 Task: Login as different user .
Action: Mouse moved to (145, 176)
Screenshot: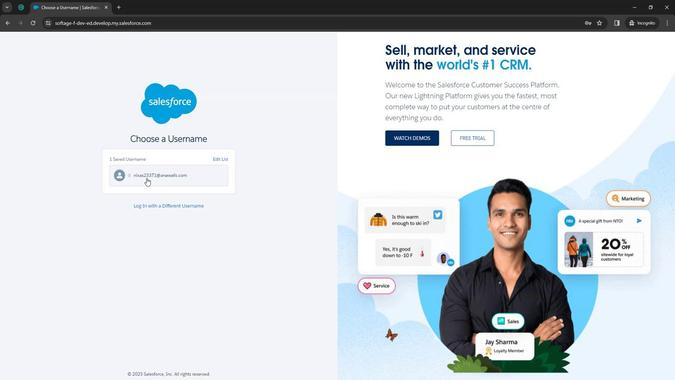 
Action: Mouse pressed left at (145, 176)
Screenshot: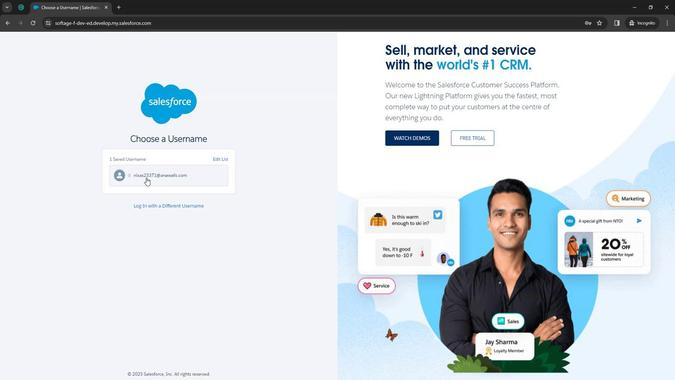 
Action: Mouse moved to (158, 185)
Screenshot: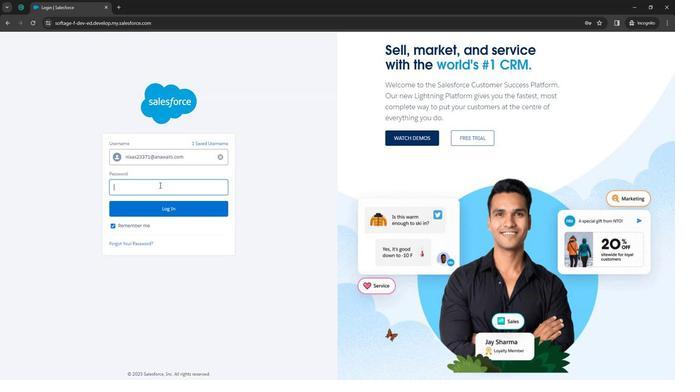 
Action: Mouse pressed left at (158, 185)
Screenshot: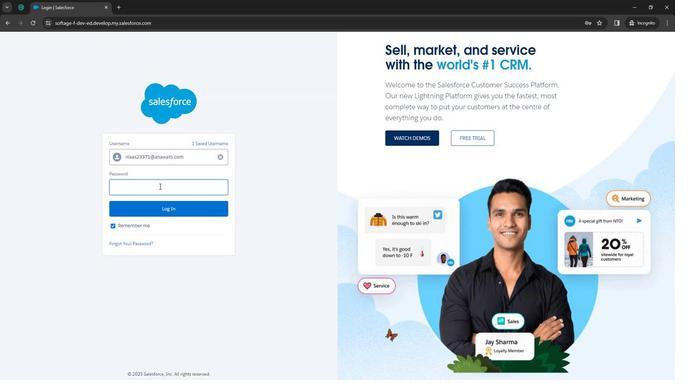
Action: Key pressed zxcvbnml1<Key.shift>@
Screenshot: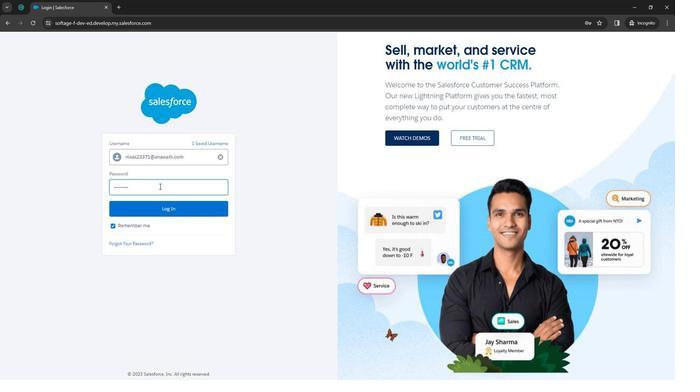 
Action: Mouse moved to (189, 212)
Screenshot: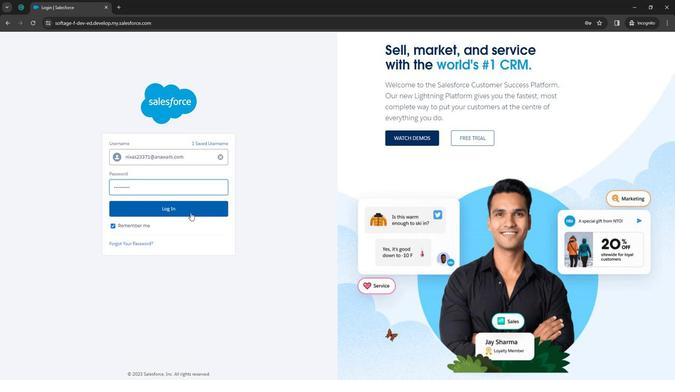 
Action: Mouse pressed left at (189, 212)
Screenshot: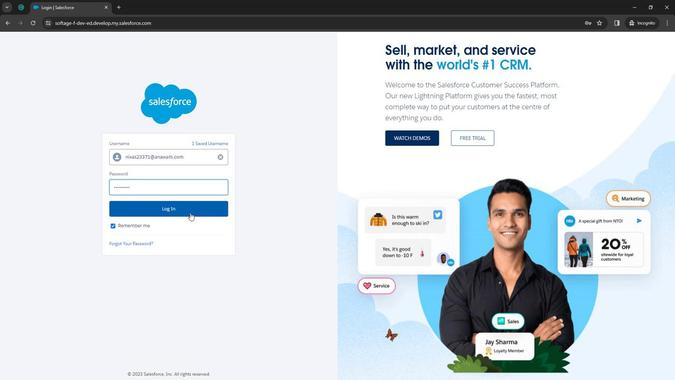 
Action: Mouse moved to (343, 204)
Screenshot: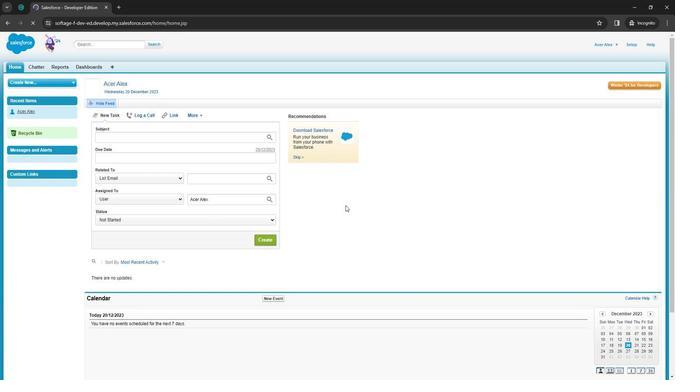 
